 Task: Select a due date automation when advanced on, 2 days after a card is due add dates due this week at 11:00 AM.
Action: Mouse moved to (1142, 93)
Screenshot: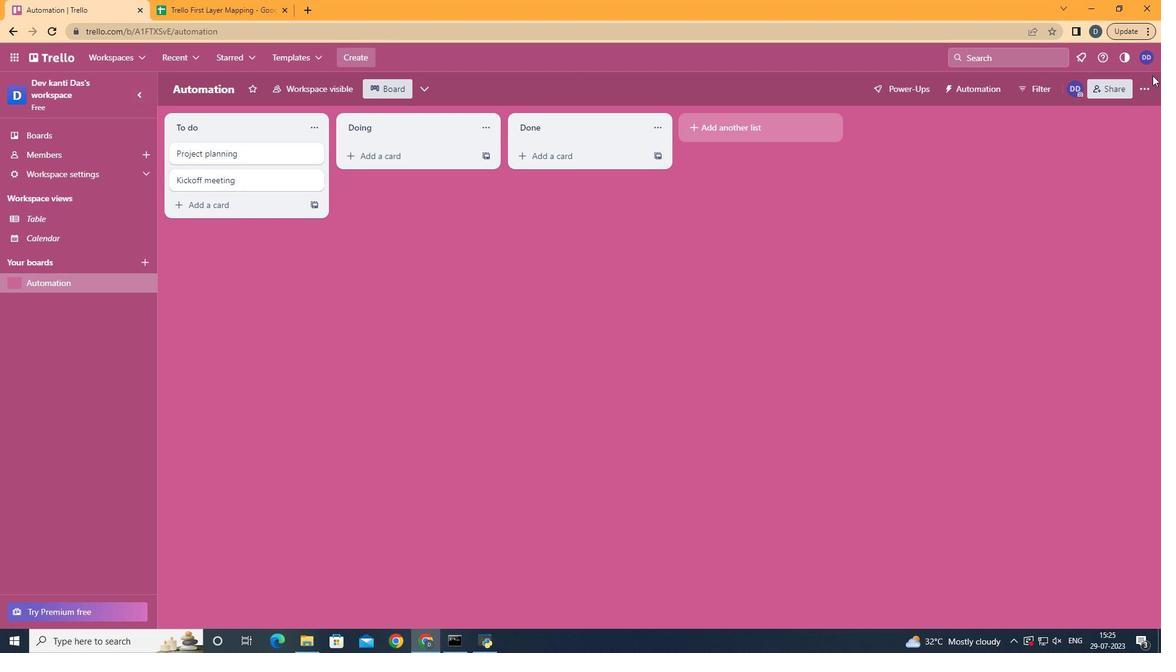 
Action: Mouse pressed left at (1142, 93)
Screenshot: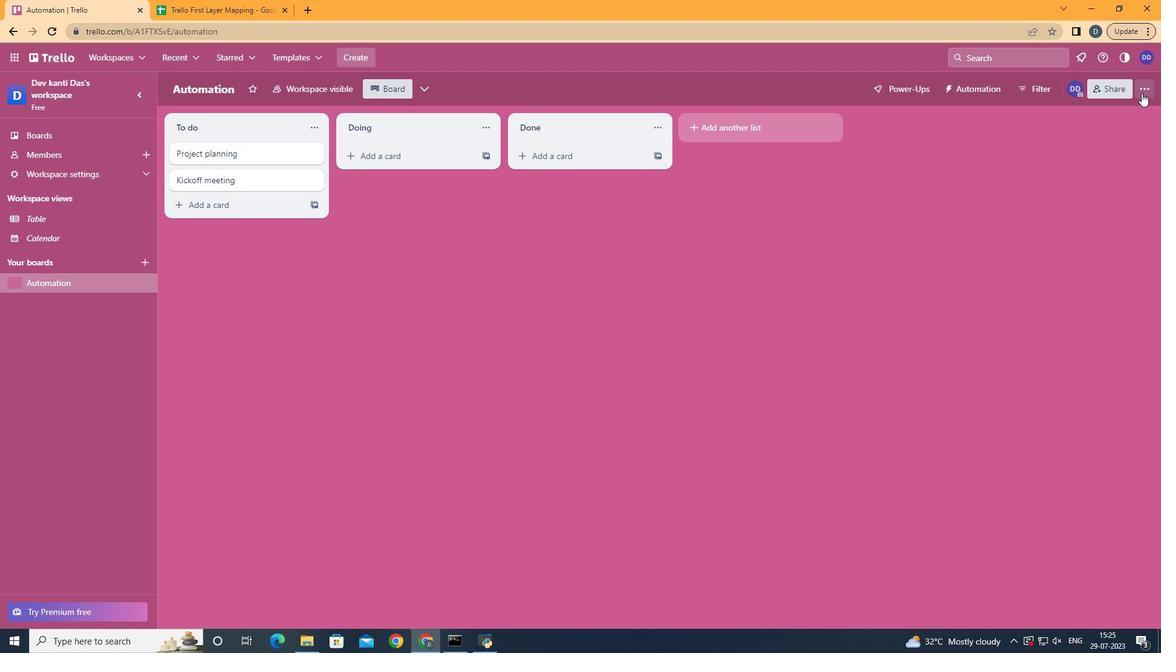 
Action: Mouse moved to (1083, 246)
Screenshot: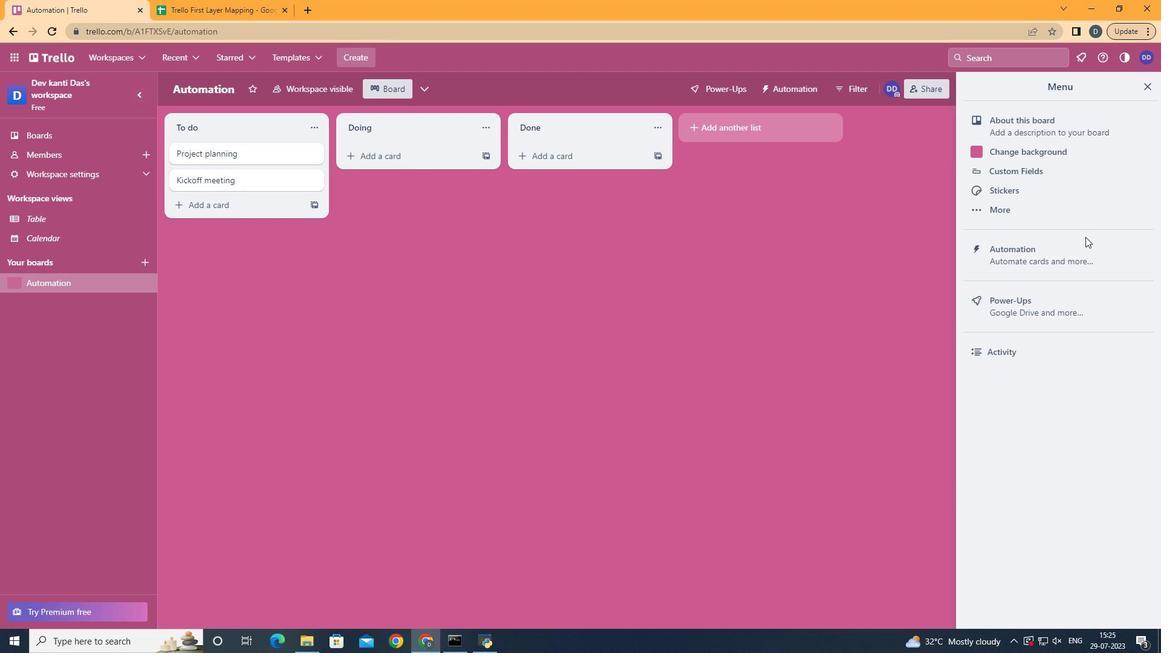 
Action: Mouse pressed left at (1083, 246)
Screenshot: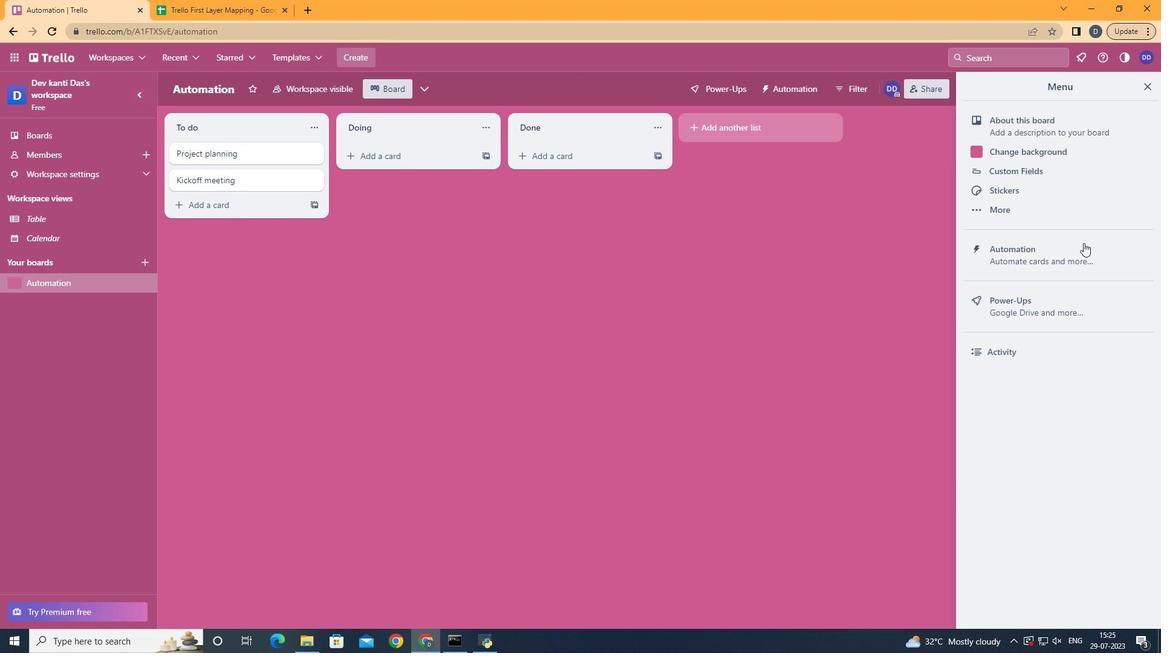 
Action: Mouse moved to (232, 243)
Screenshot: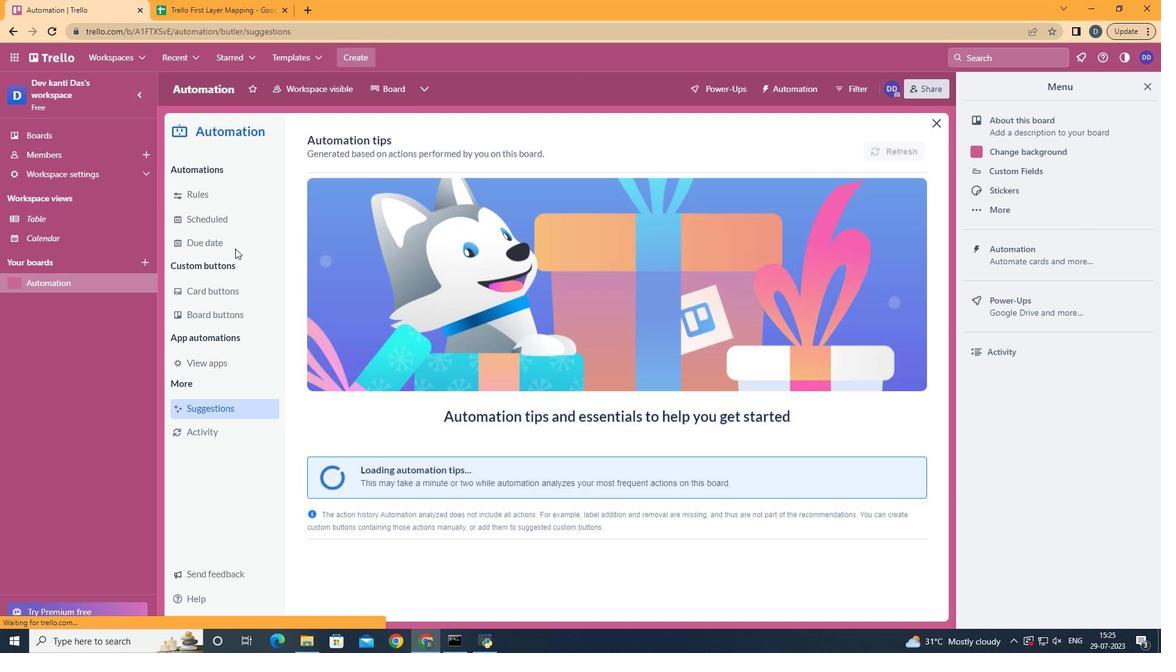 
Action: Mouse pressed left at (232, 243)
Screenshot: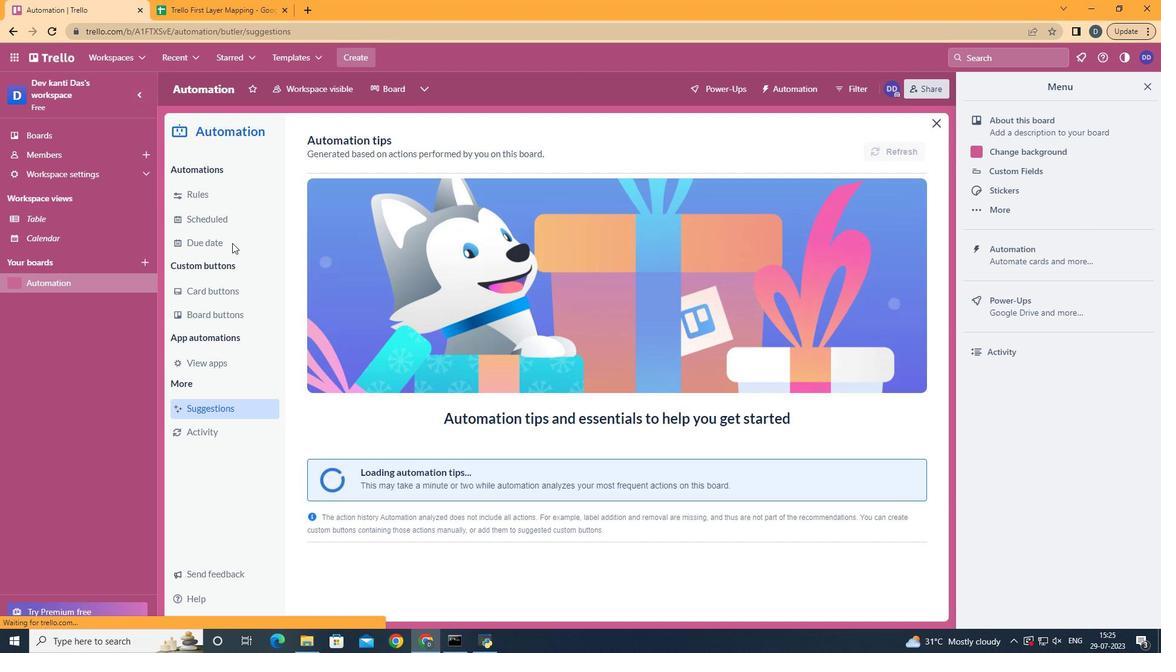 
Action: Mouse moved to (859, 146)
Screenshot: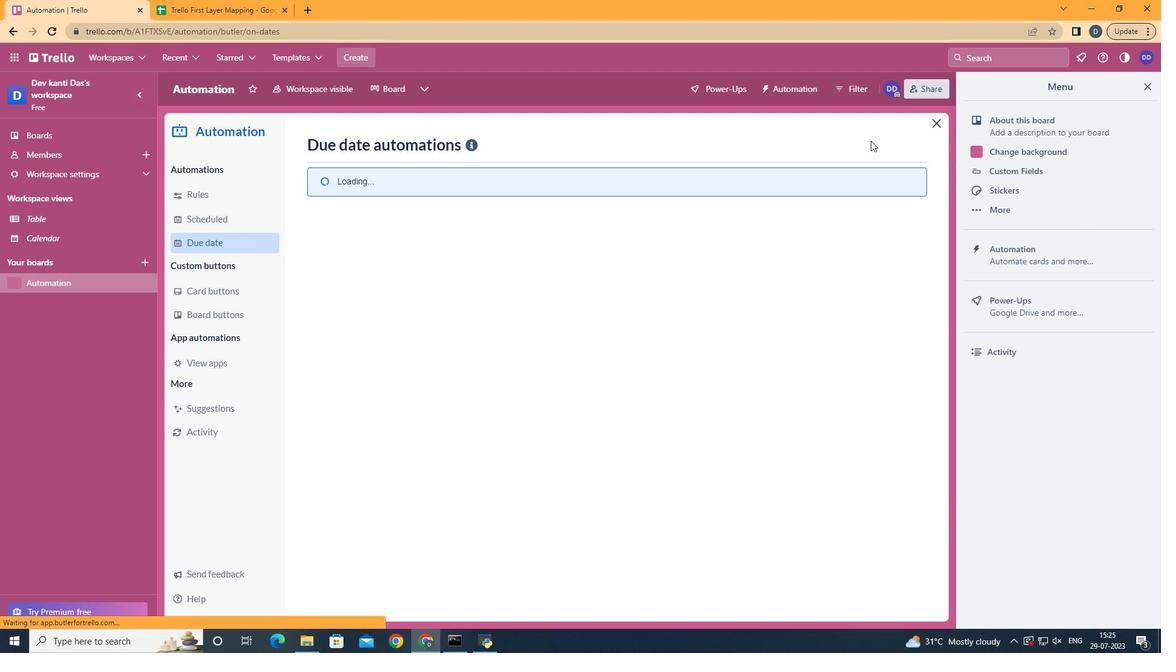 
Action: Mouse pressed left at (859, 146)
Screenshot: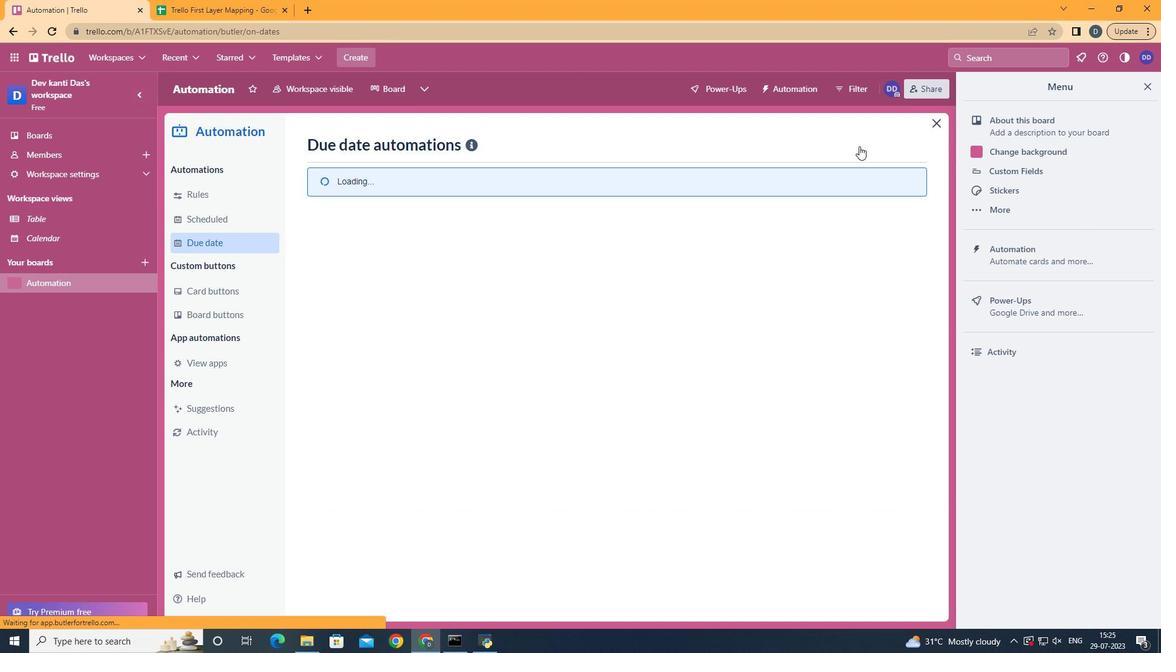 
Action: Mouse moved to (628, 263)
Screenshot: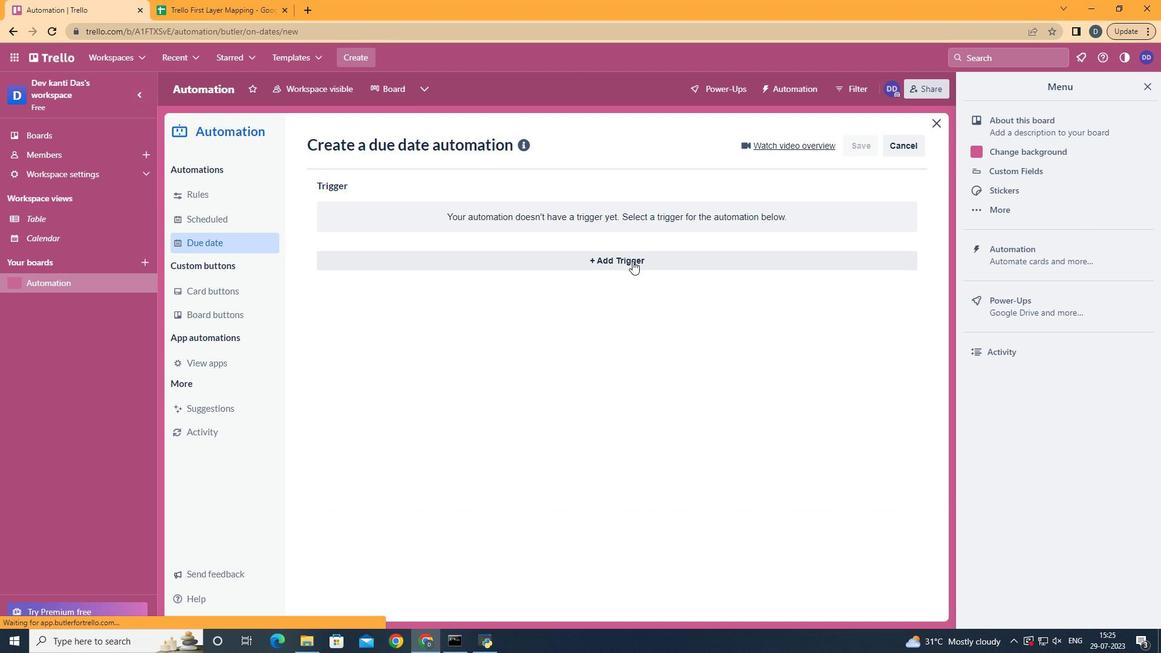 
Action: Mouse pressed left at (628, 263)
Screenshot: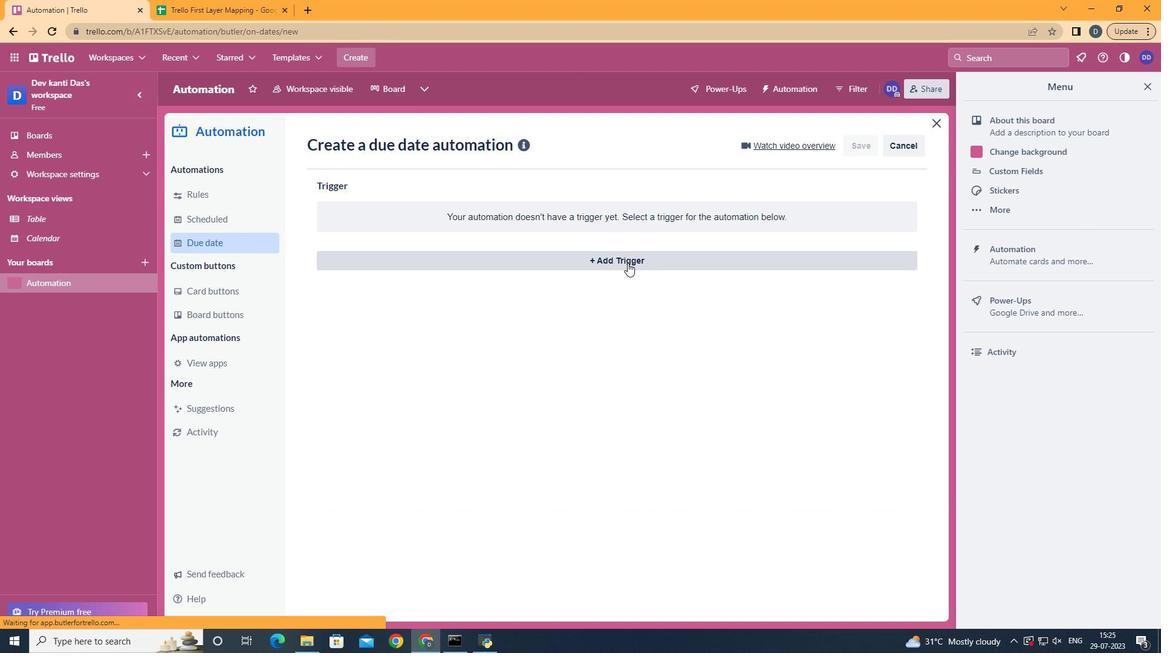 
Action: Mouse moved to (416, 495)
Screenshot: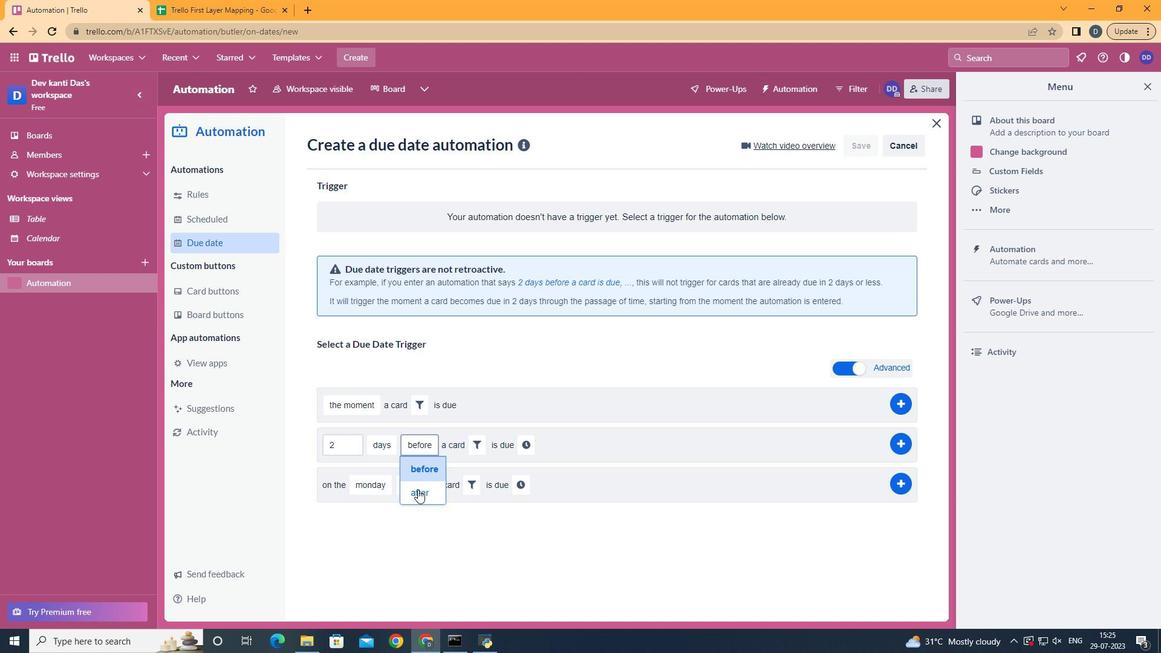 
Action: Mouse pressed left at (416, 495)
Screenshot: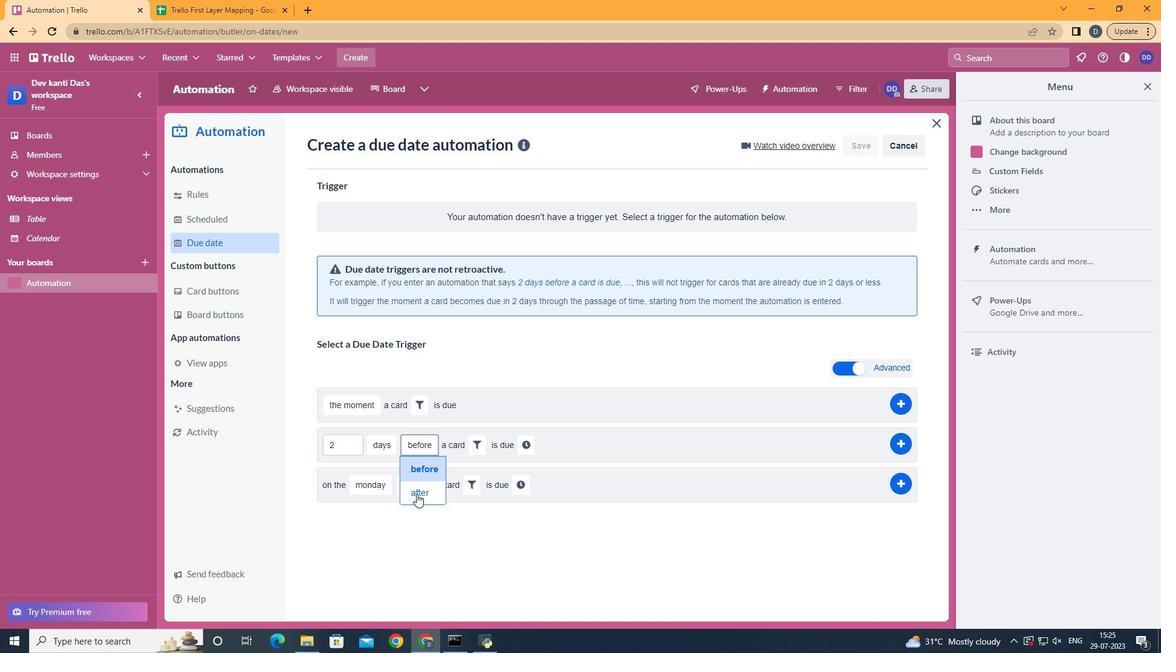 
Action: Mouse moved to (478, 445)
Screenshot: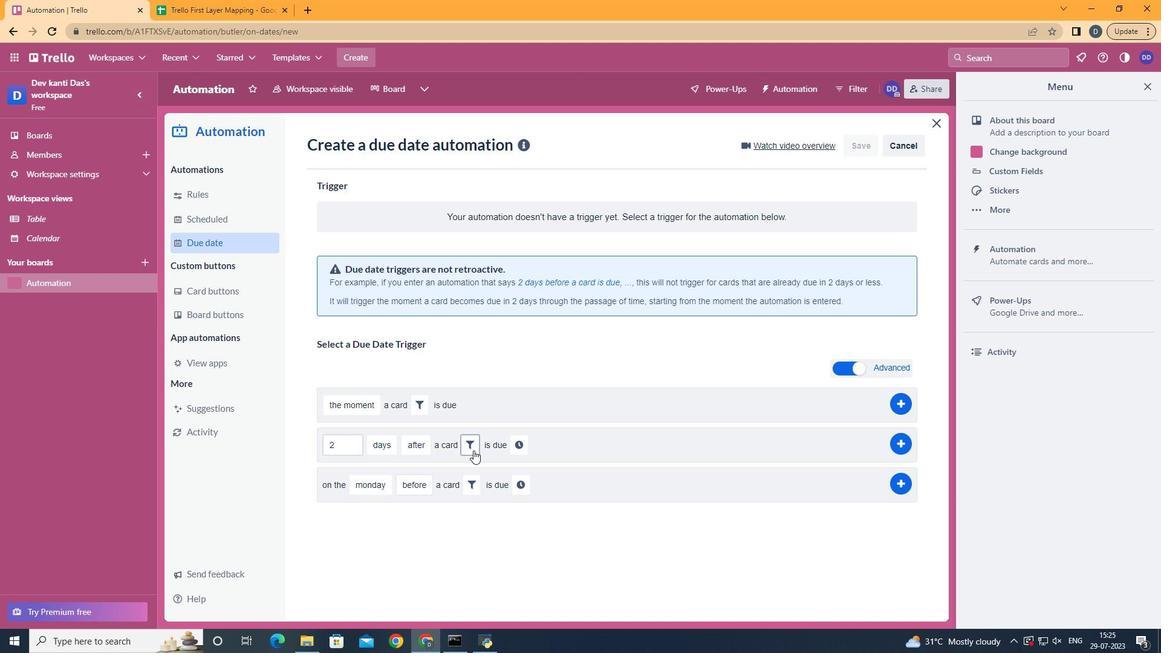 
Action: Mouse pressed left at (478, 445)
Screenshot: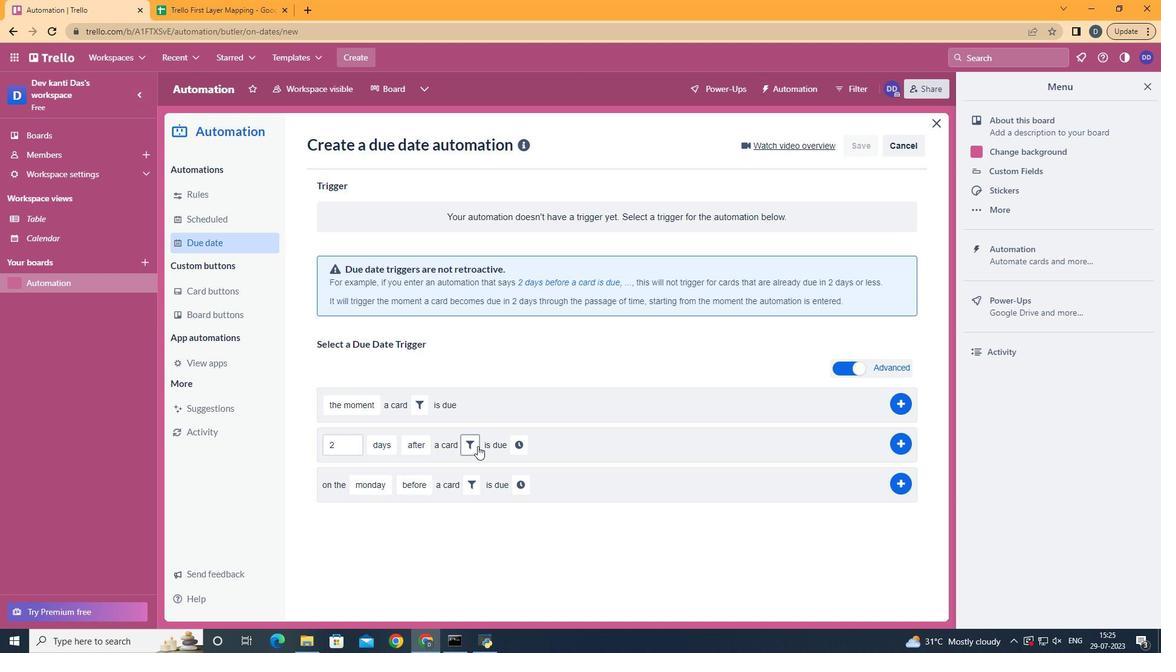 
Action: Mouse moved to (533, 473)
Screenshot: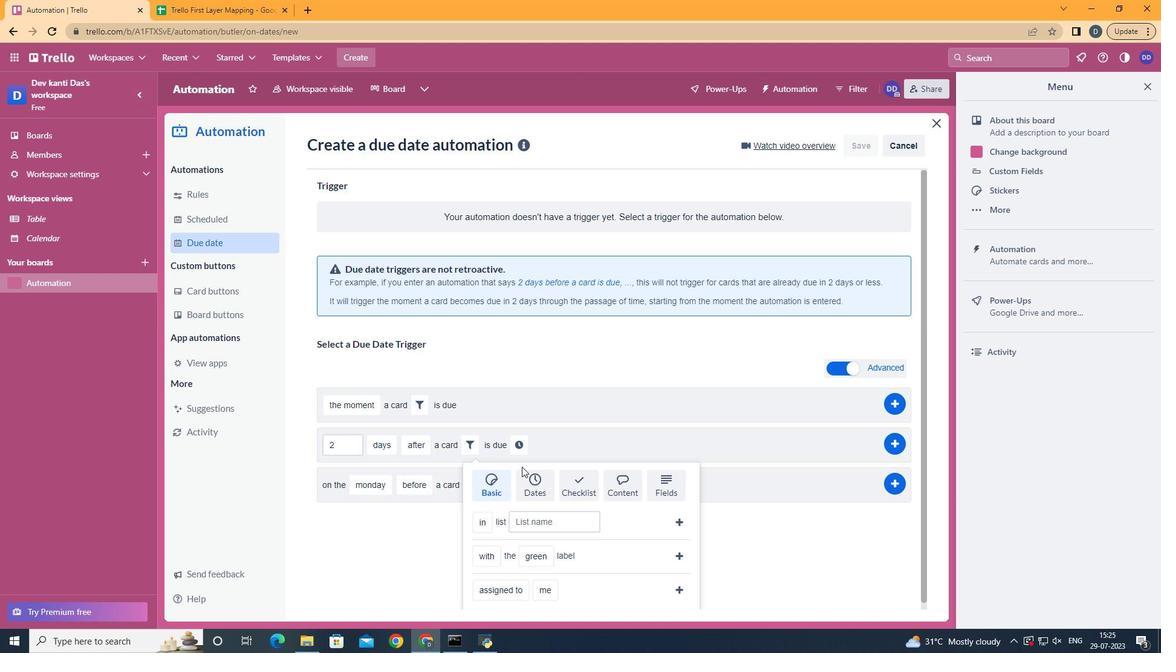 
Action: Mouse pressed left at (533, 473)
Screenshot: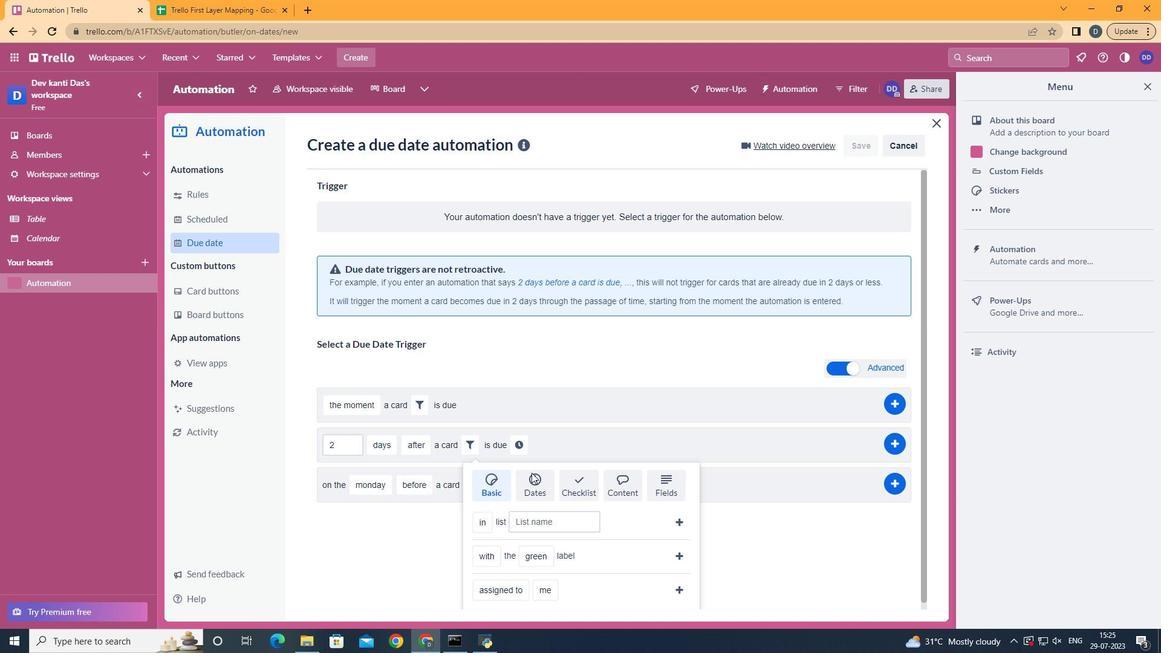 
Action: Mouse scrolled (533, 473) with delta (0, 0)
Screenshot: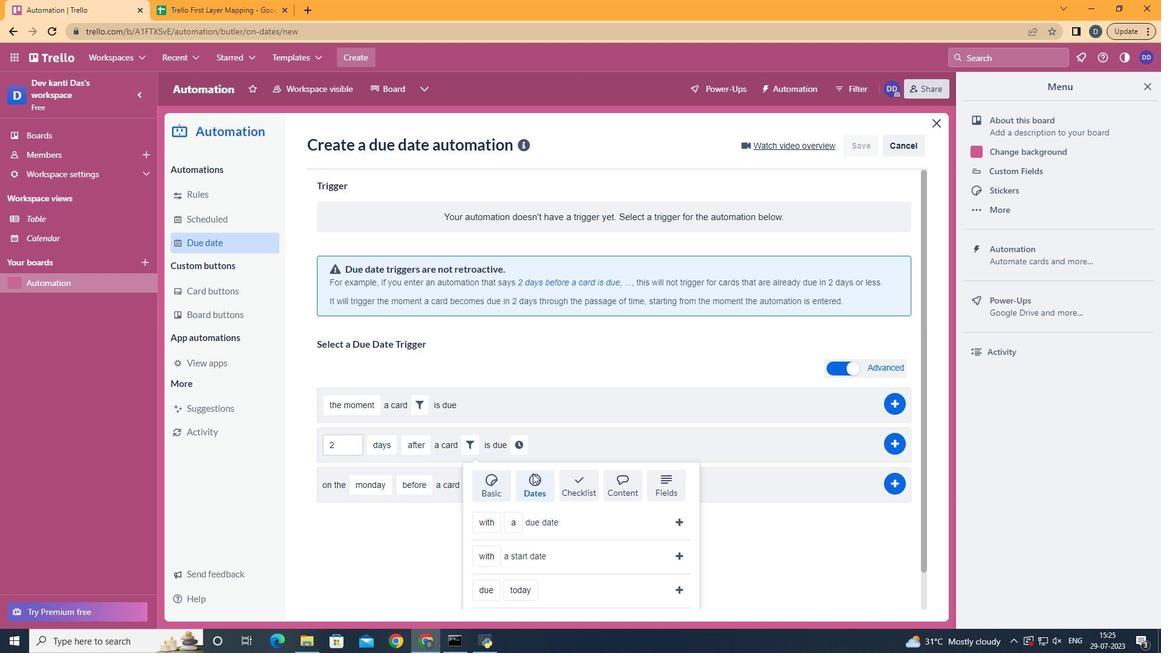 
Action: Mouse scrolled (533, 473) with delta (0, 0)
Screenshot: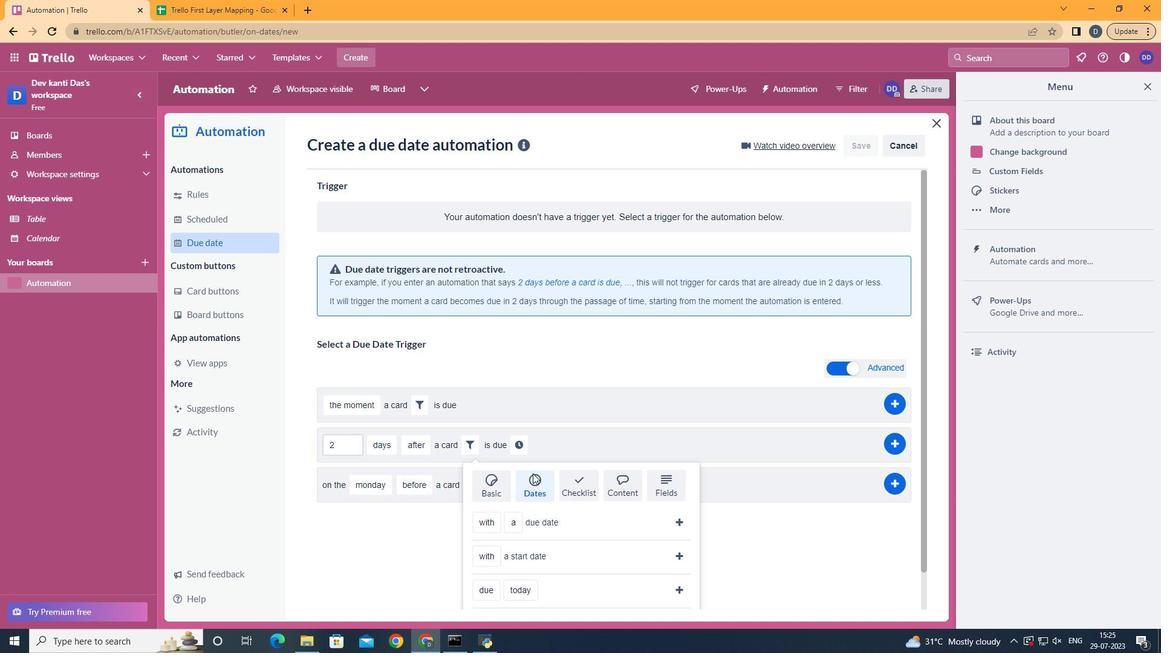 
Action: Mouse scrolled (533, 473) with delta (0, 0)
Screenshot: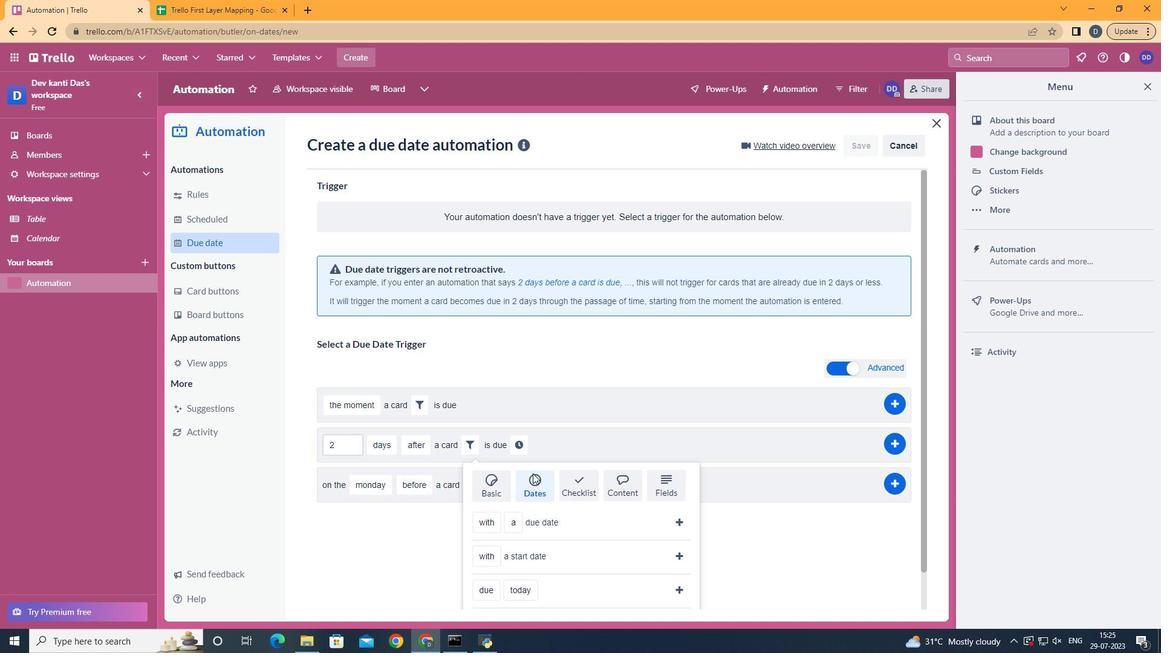
Action: Mouse scrolled (533, 473) with delta (0, 0)
Screenshot: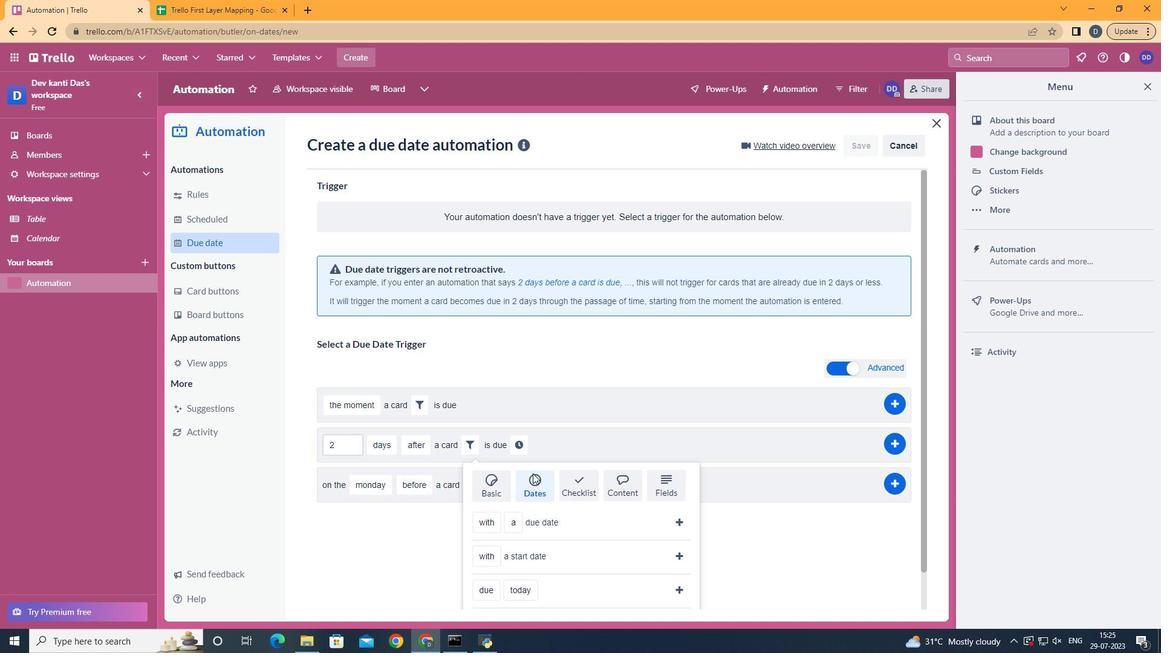 
Action: Mouse scrolled (533, 473) with delta (0, 0)
Screenshot: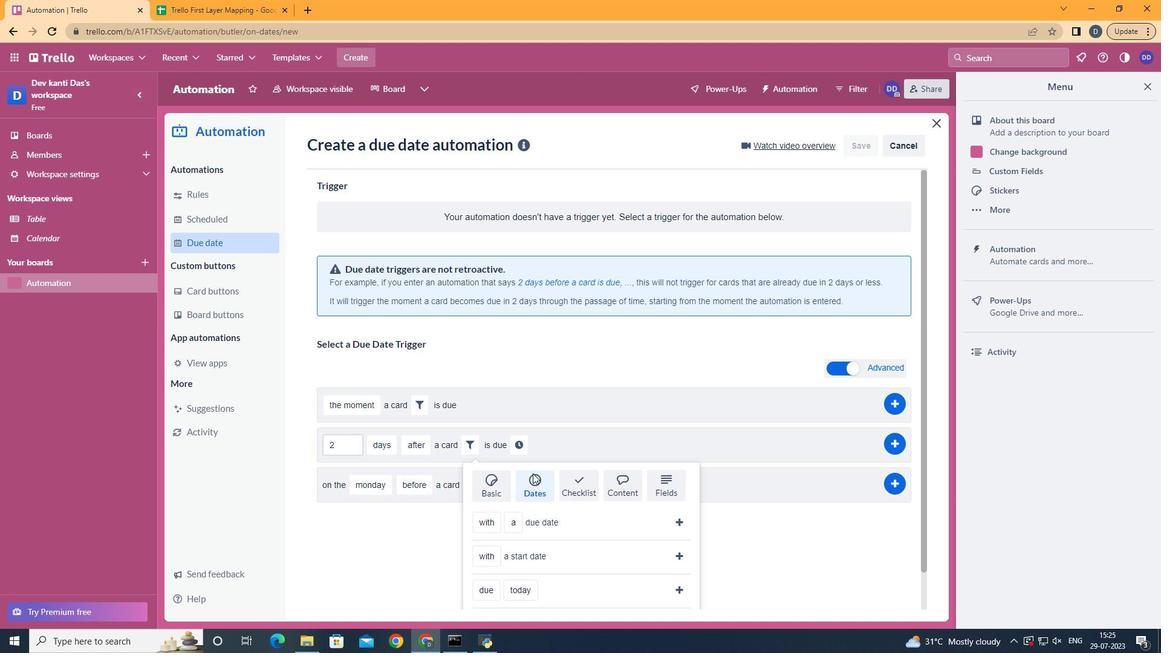 
Action: Mouse moved to (550, 459)
Screenshot: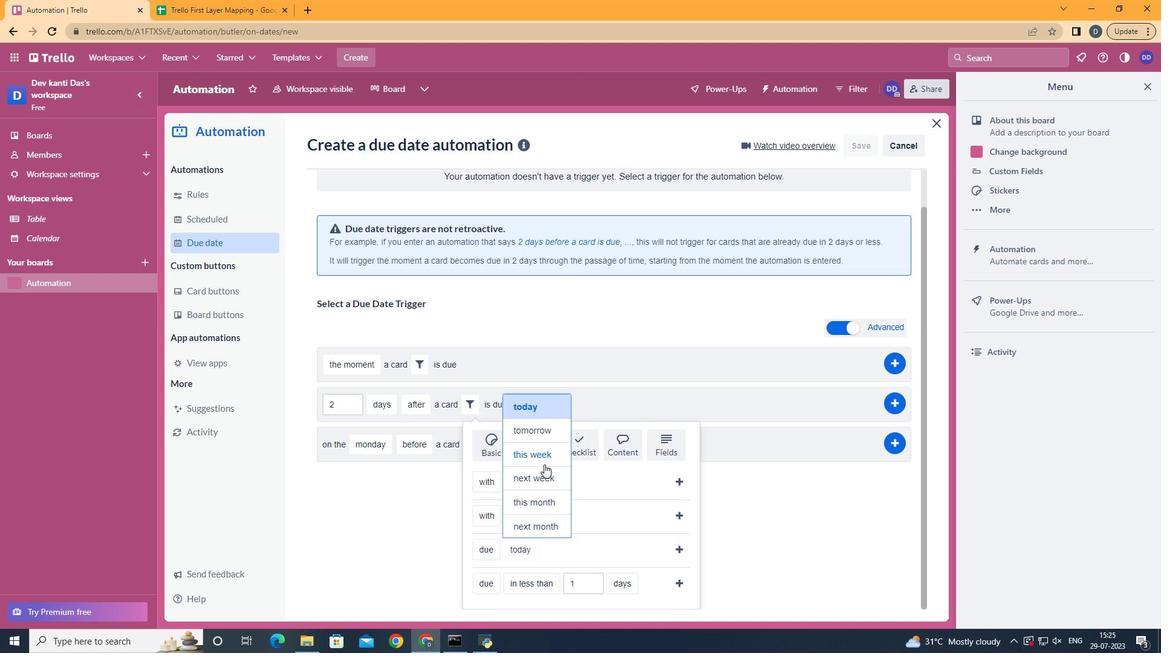 
Action: Mouse pressed left at (550, 459)
Screenshot: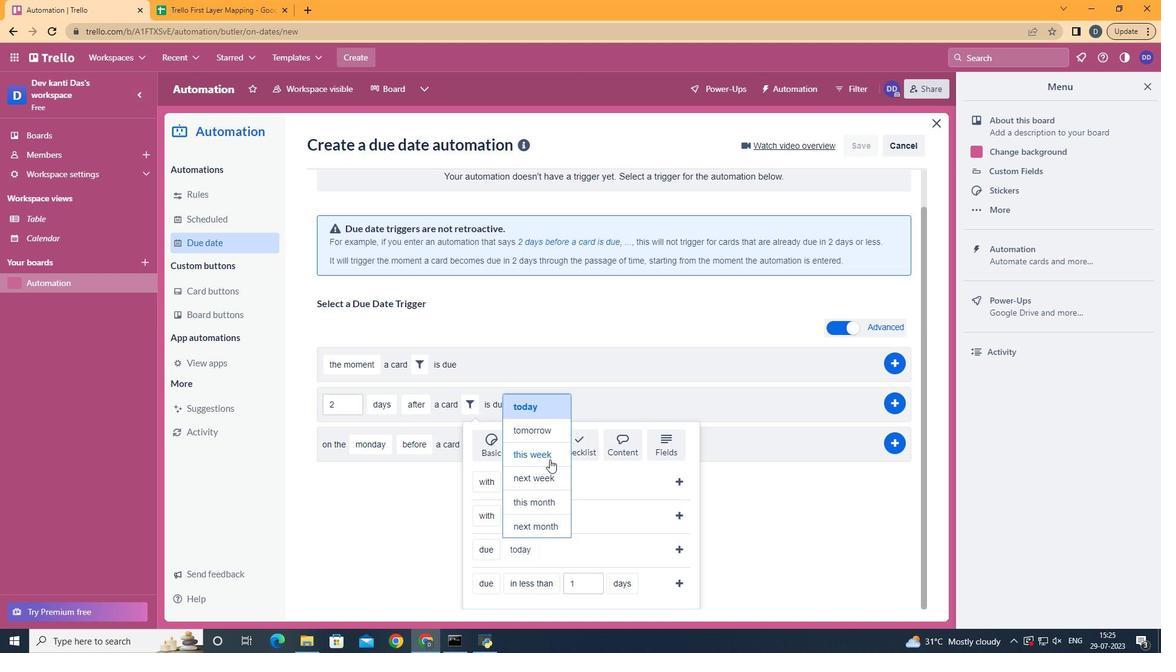 
Action: Mouse moved to (681, 553)
Screenshot: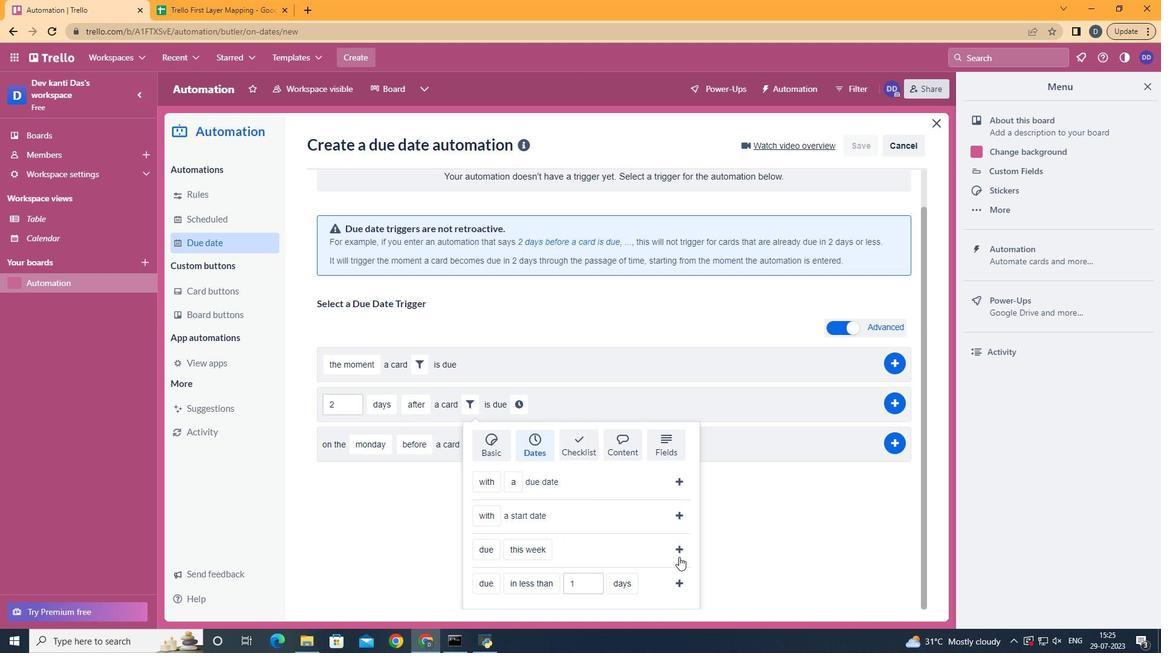 
Action: Mouse pressed left at (681, 553)
Screenshot: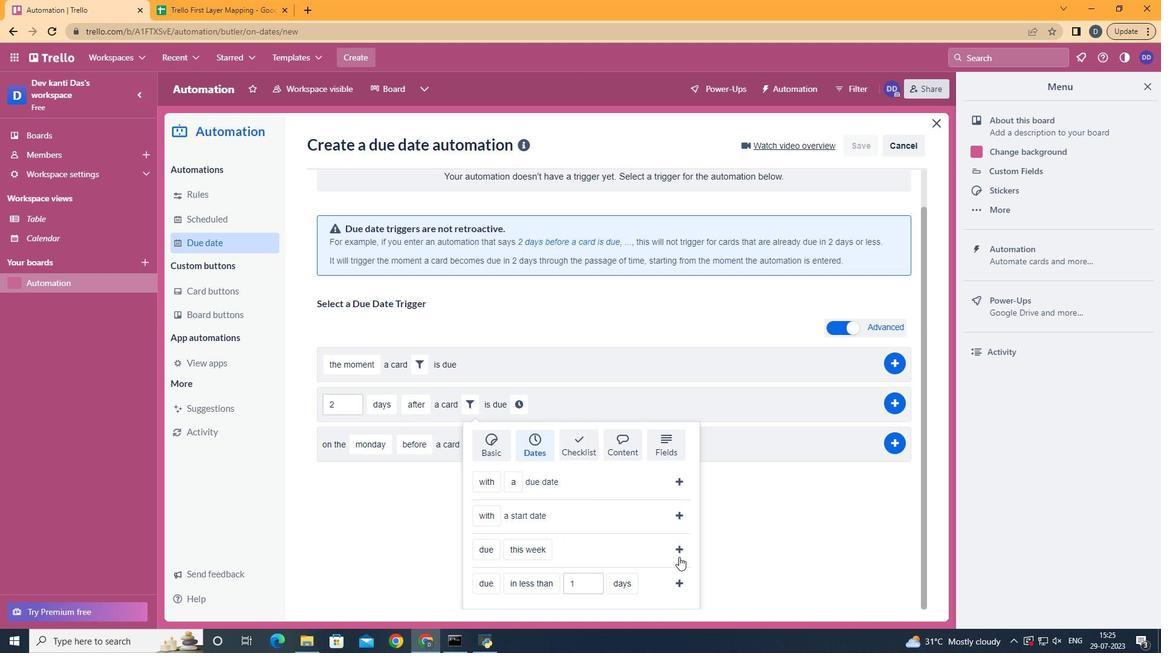 
Action: Mouse moved to (603, 448)
Screenshot: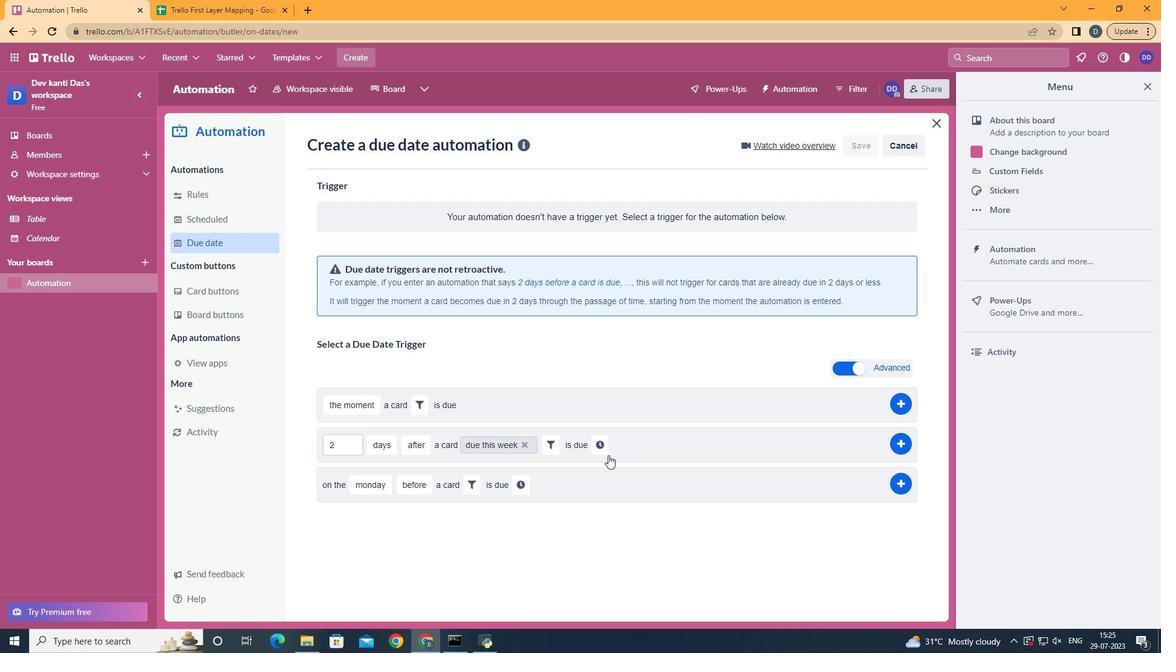 
Action: Mouse pressed left at (603, 448)
Screenshot: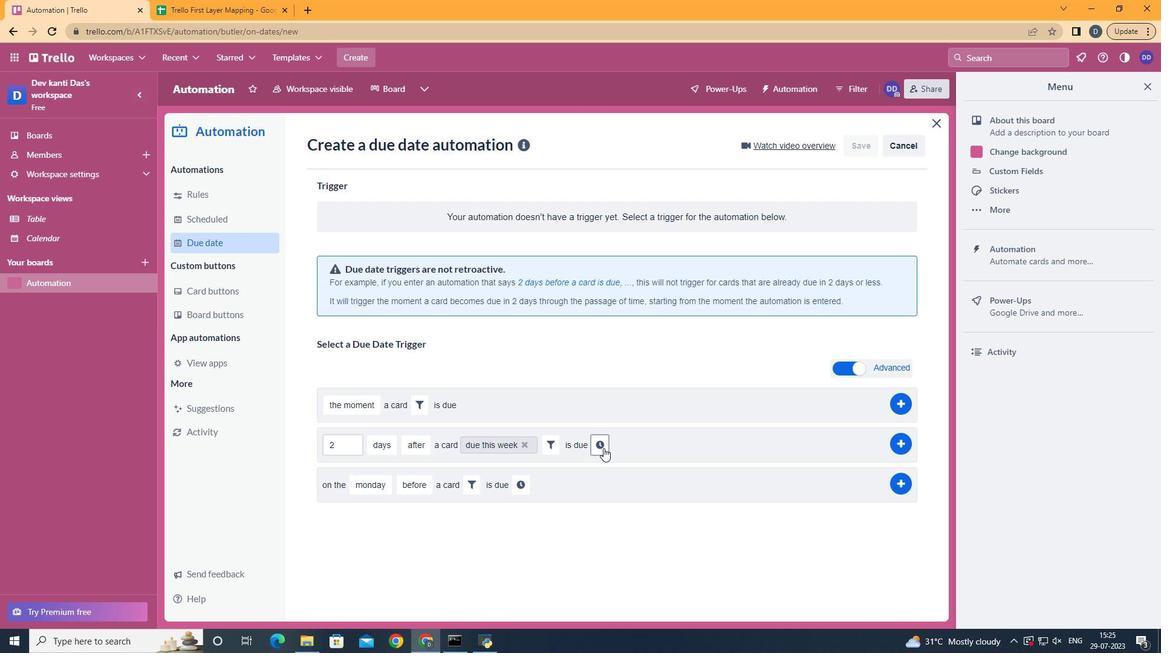 
Action: Mouse moved to (623, 451)
Screenshot: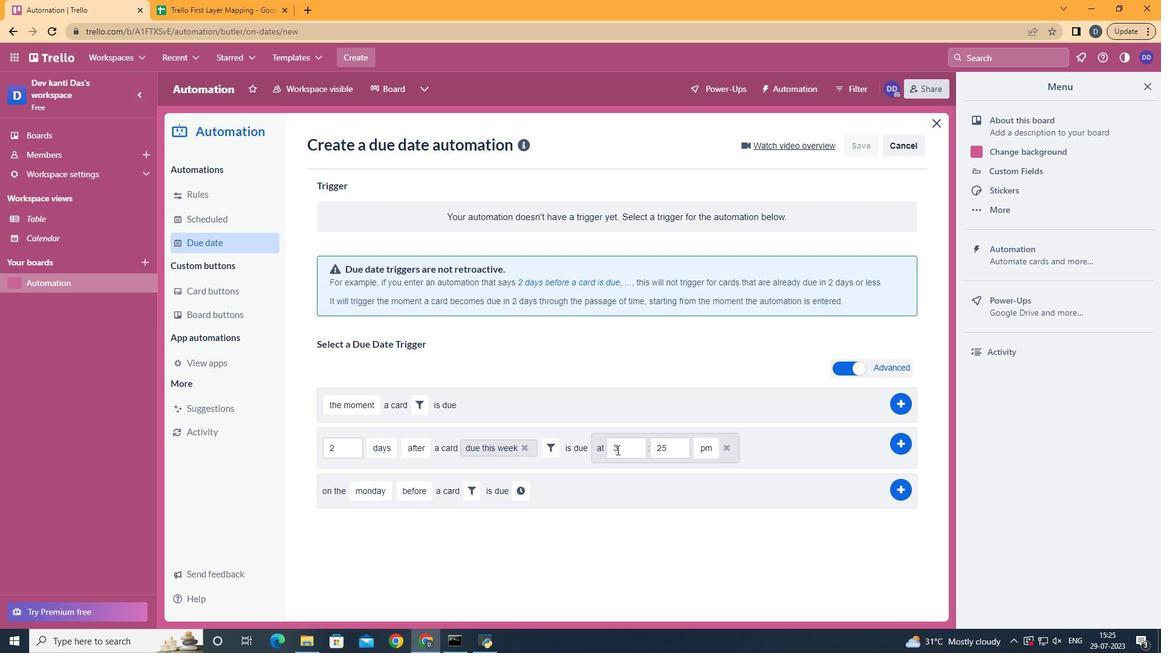 
Action: Mouse pressed left at (623, 451)
Screenshot: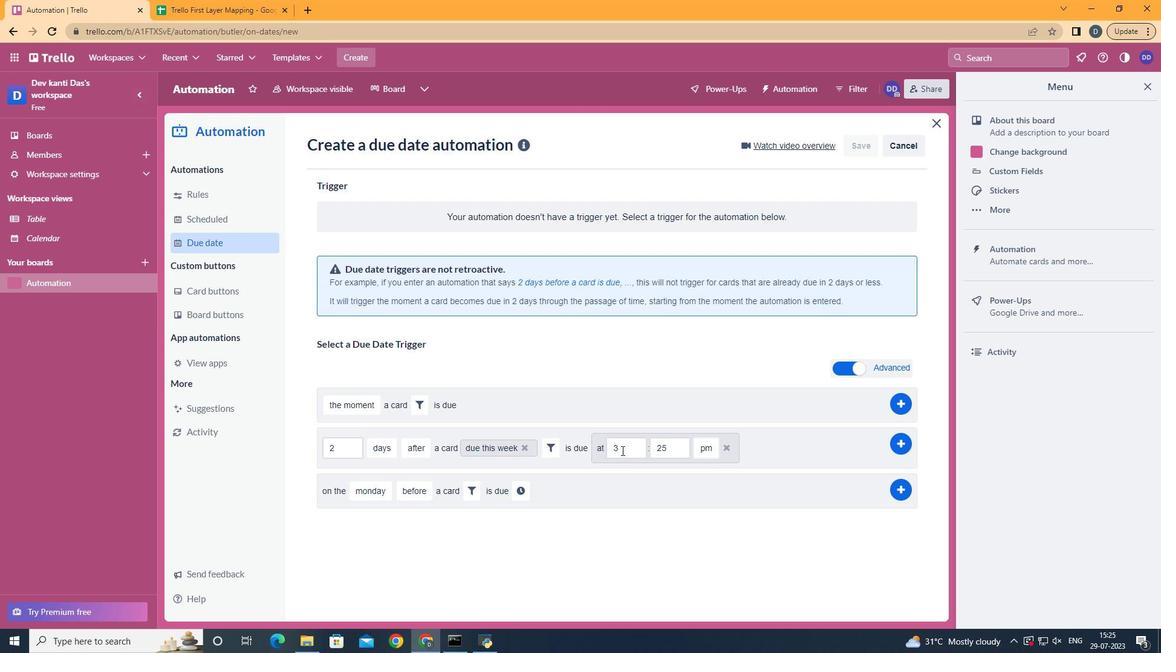 
Action: Key pressed <Key.backspace>11
Screenshot: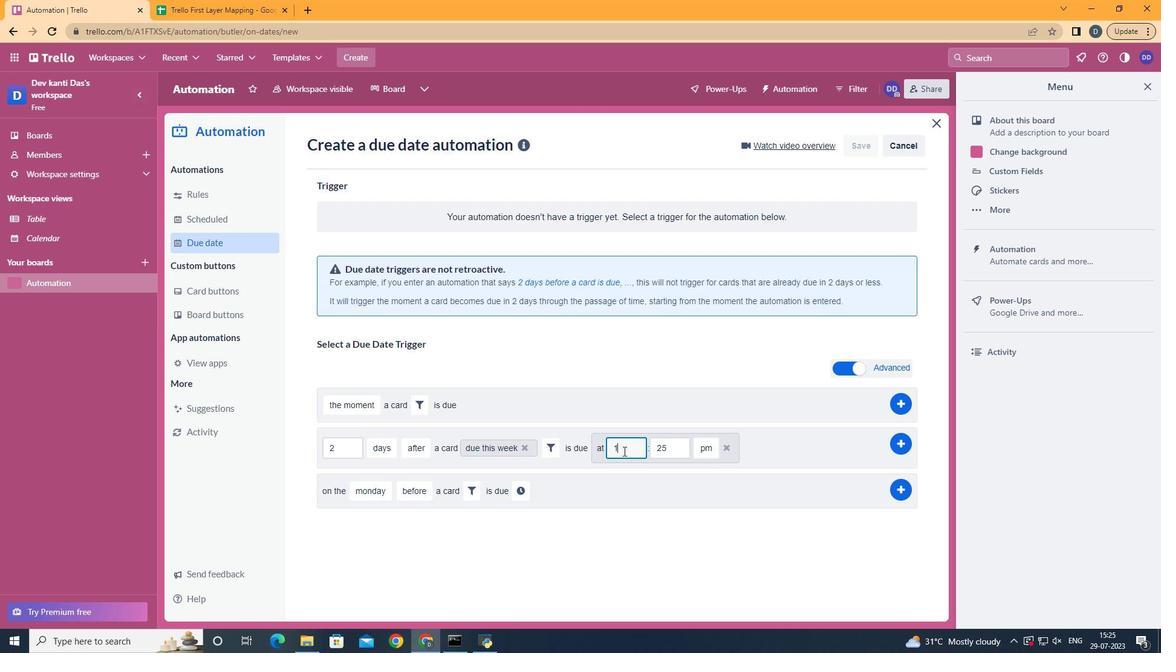 
Action: Mouse moved to (683, 447)
Screenshot: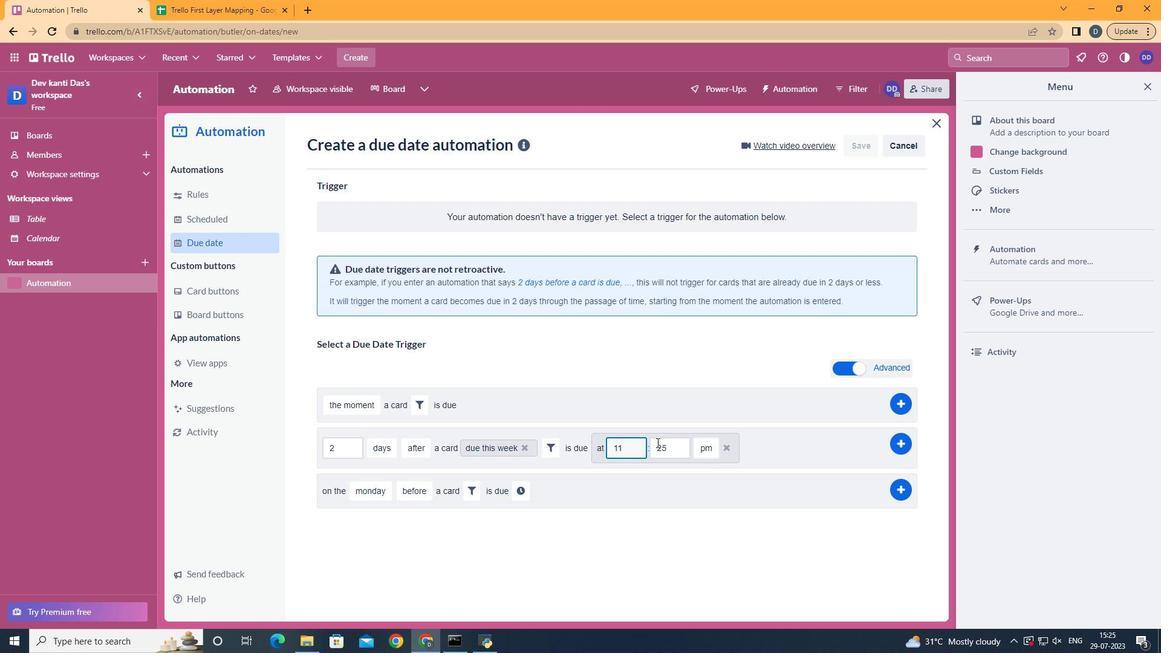 
Action: Mouse pressed left at (683, 447)
Screenshot: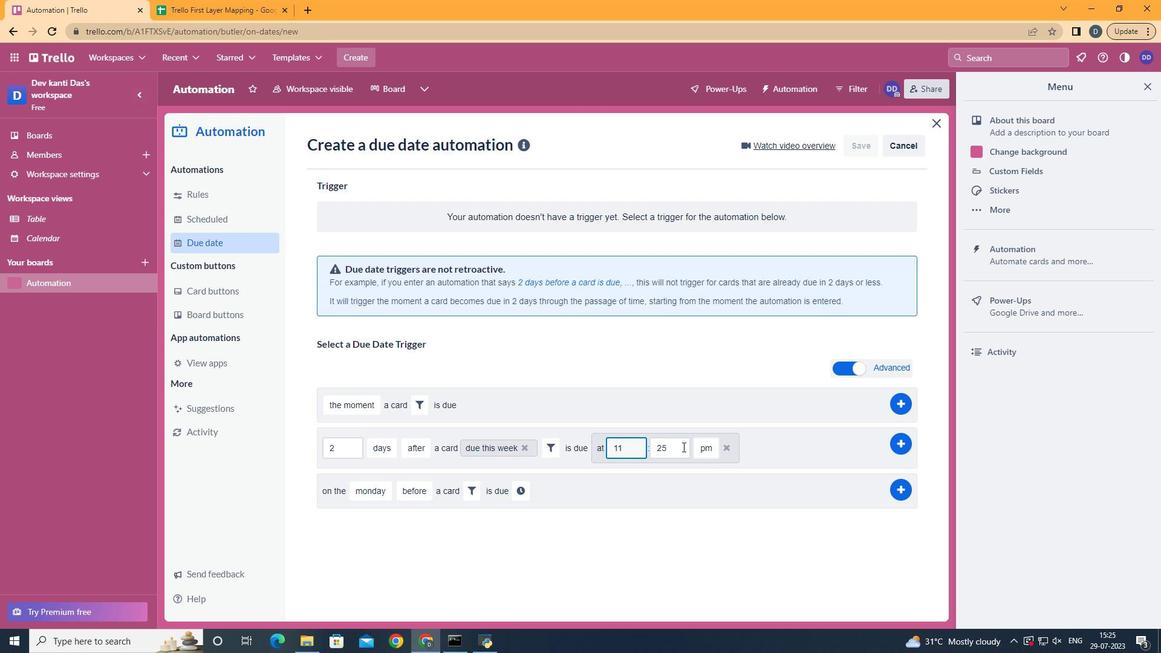 
Action: Key pressed <Key.backspace><Key.backspace>00
Screenshot: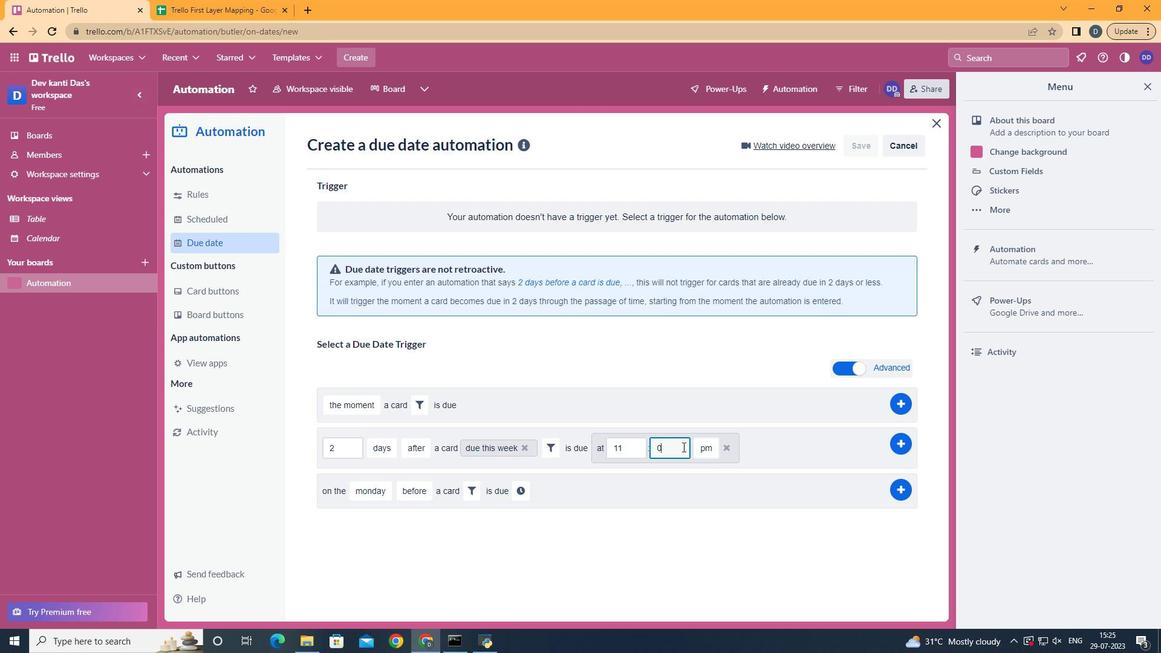 
Action: Mouse moved to (704, 467)
Screenshot: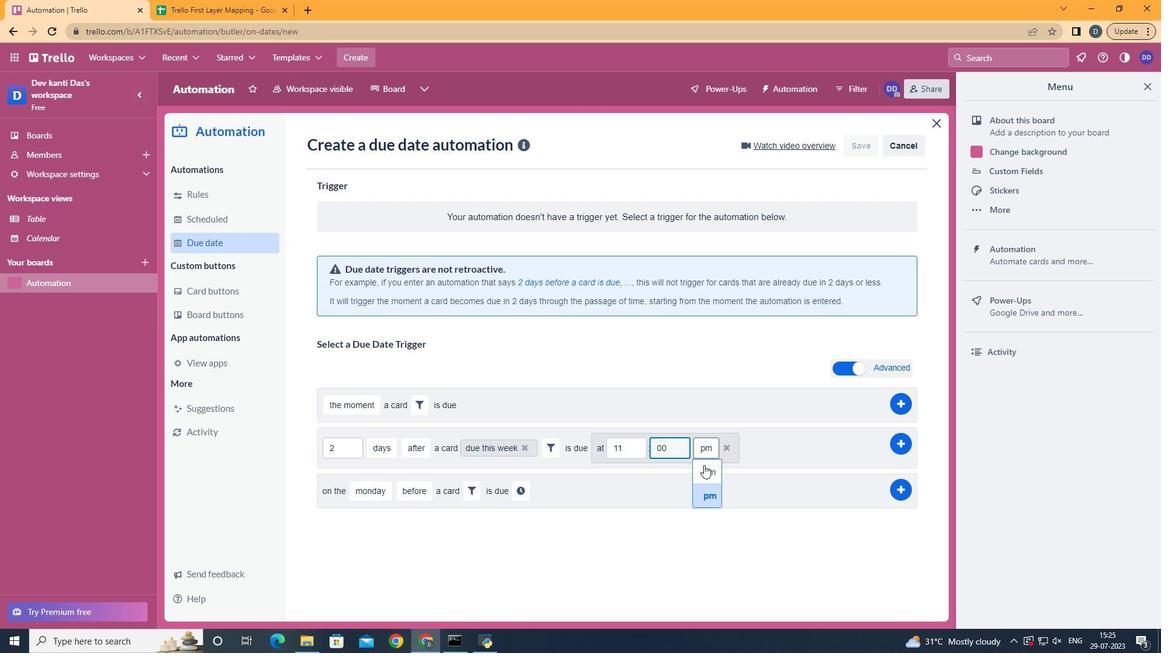 
Action: Mouse pressed left at (704, 467)
Screenshot: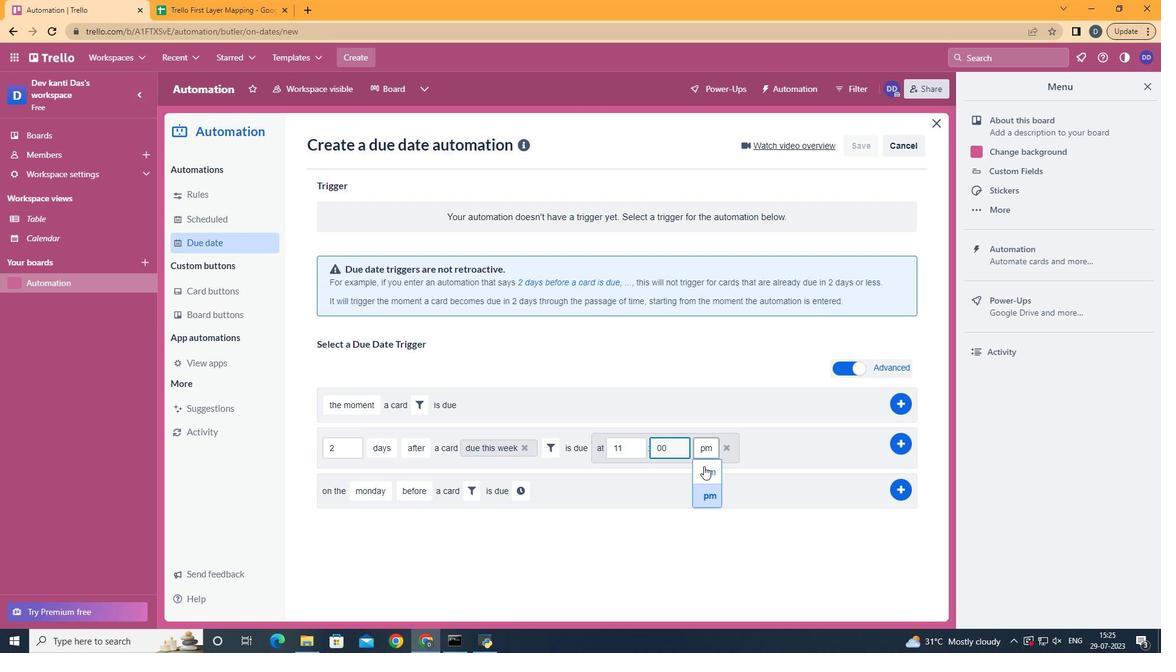 
